 Task: Add Four Sigmatic Organic Medium Roast Mushroom Ground Coffee to the cart.
Action: Mouse moved to (20, 112)
Screenshot: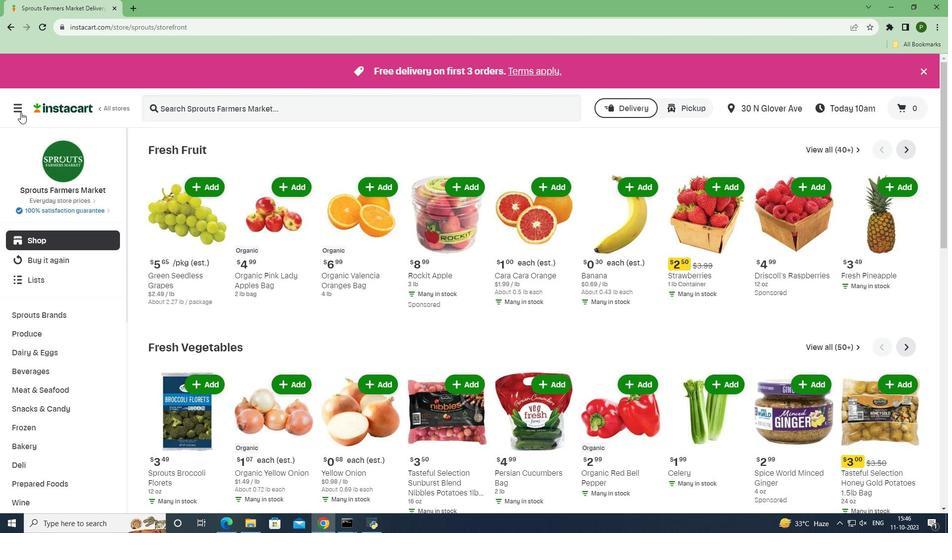 
Action: Mouse pressed left at (20, 112)
Screenshot: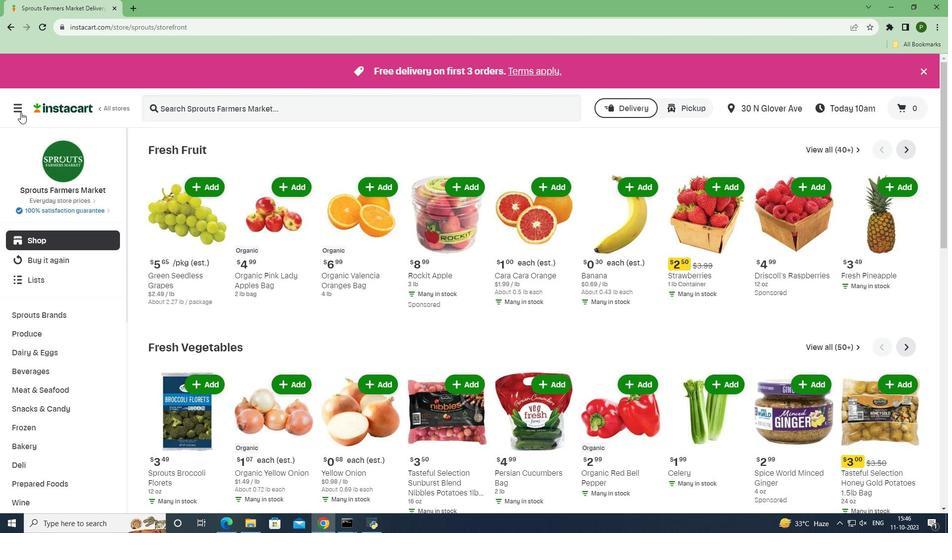 
Action: Mouse moved to (53, 259)
Screenshot: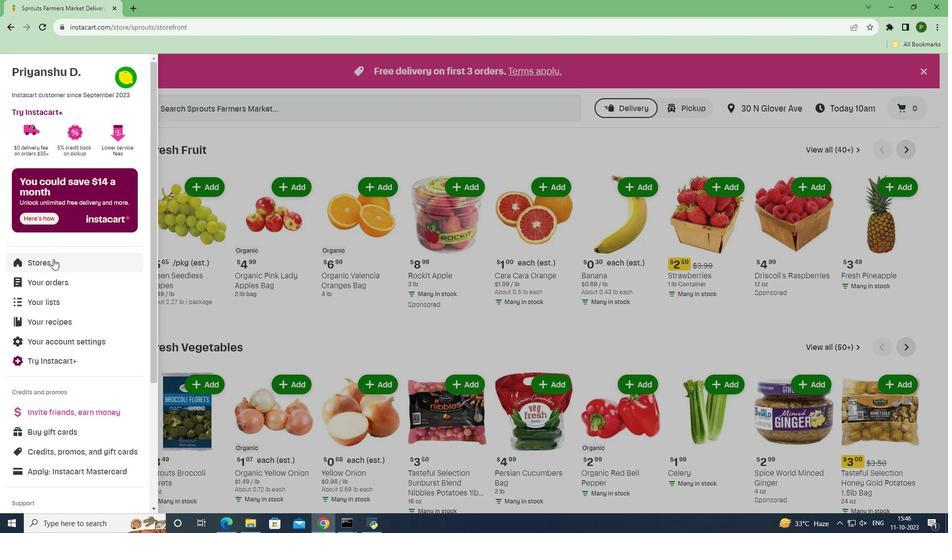 
Action: Mouse pressed left at (53, 259)
Screenshot: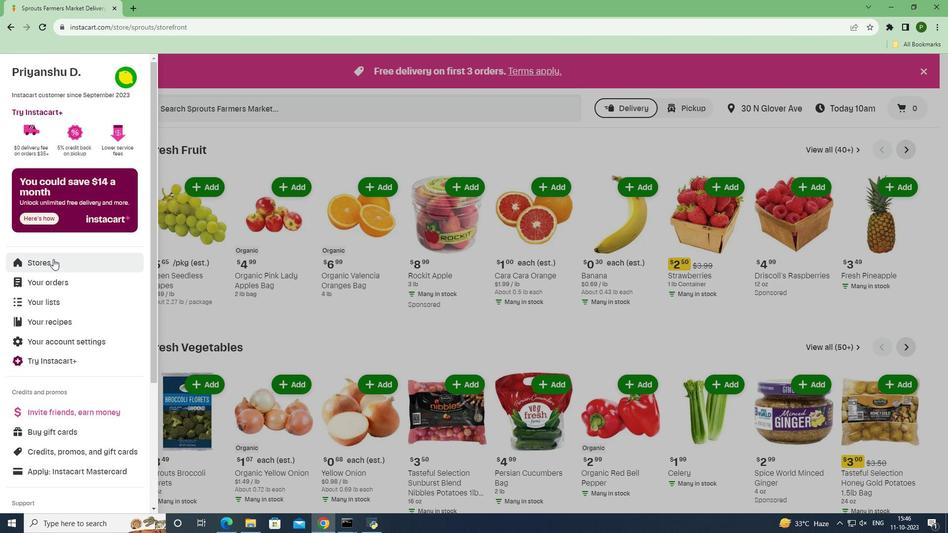 
Action: Mouse moved to (218, 112)
Screenshot: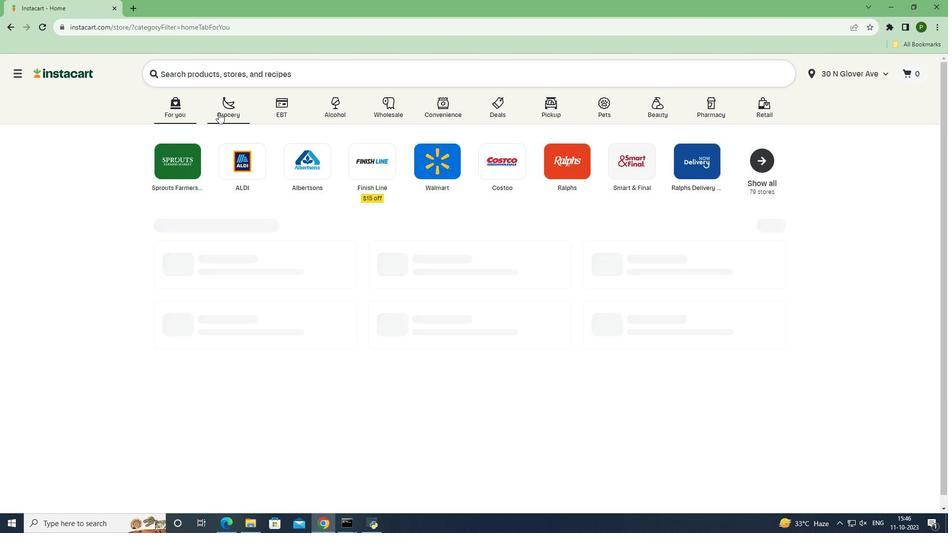 
Action: Mouse pressed left at (218, 112)
Screenshot: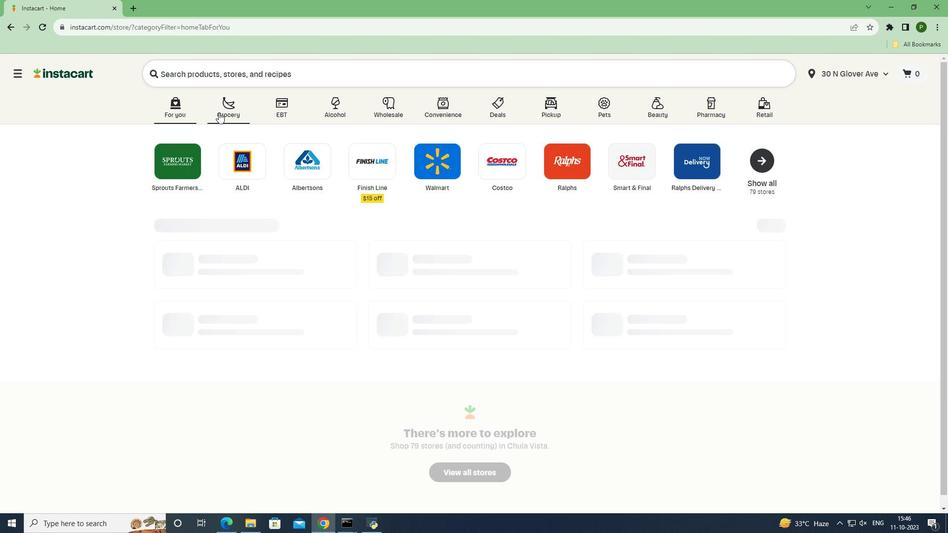 
Action: Mouse moved to (389, 226)
Screenshot: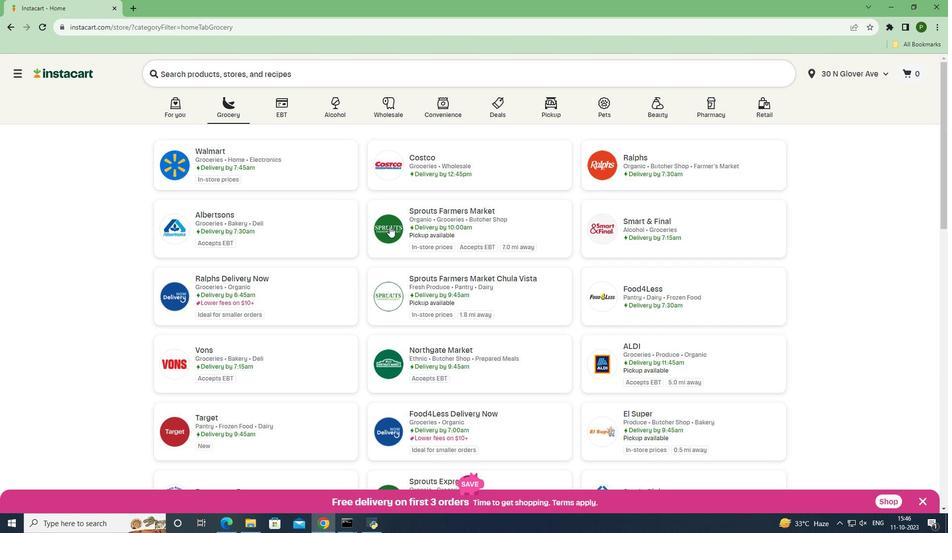 
Action: Mouse pressed left at (389, 226)
Screenshot: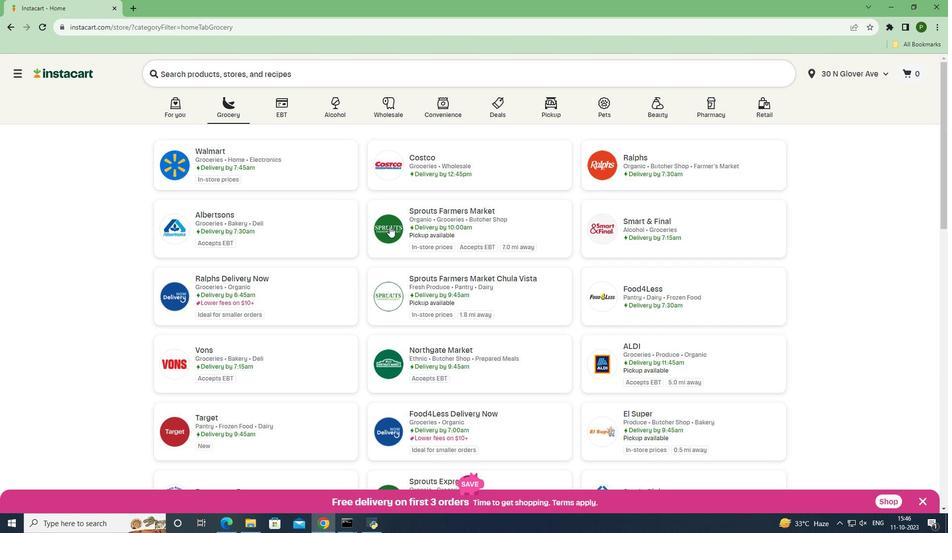 
Action: Mouse moved to (55, 376)
Screenshot: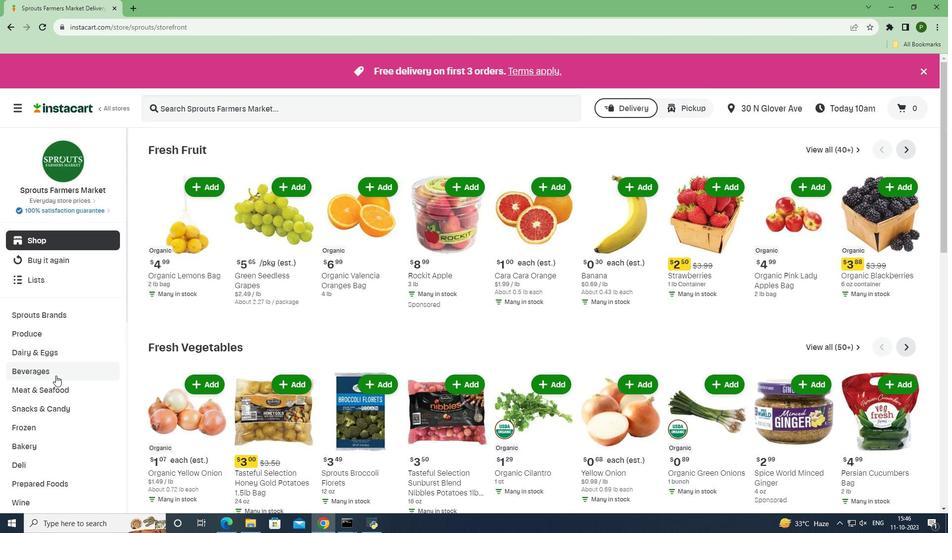 
Action: Mouse pressed left at (55, 376)
Screenshot: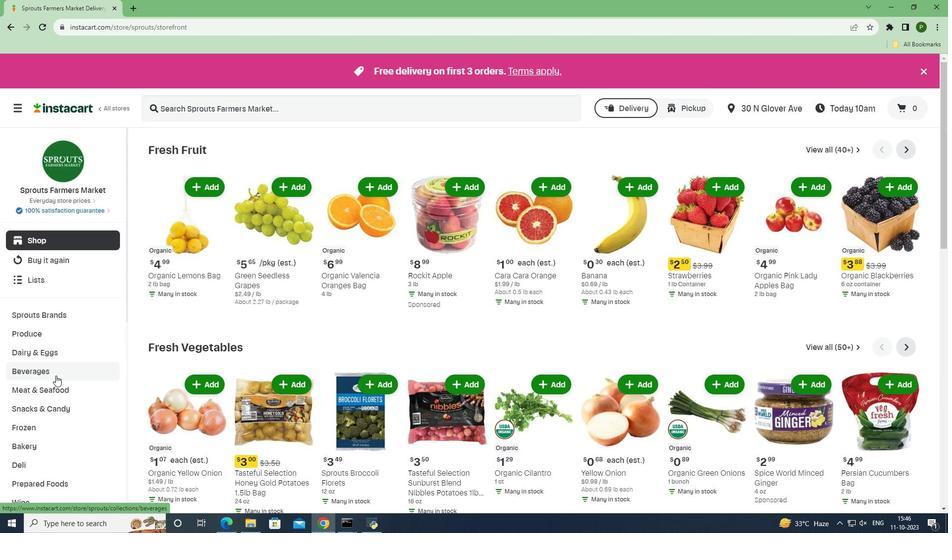 
Action: Mouse moved to (45, 433)
Screenshot: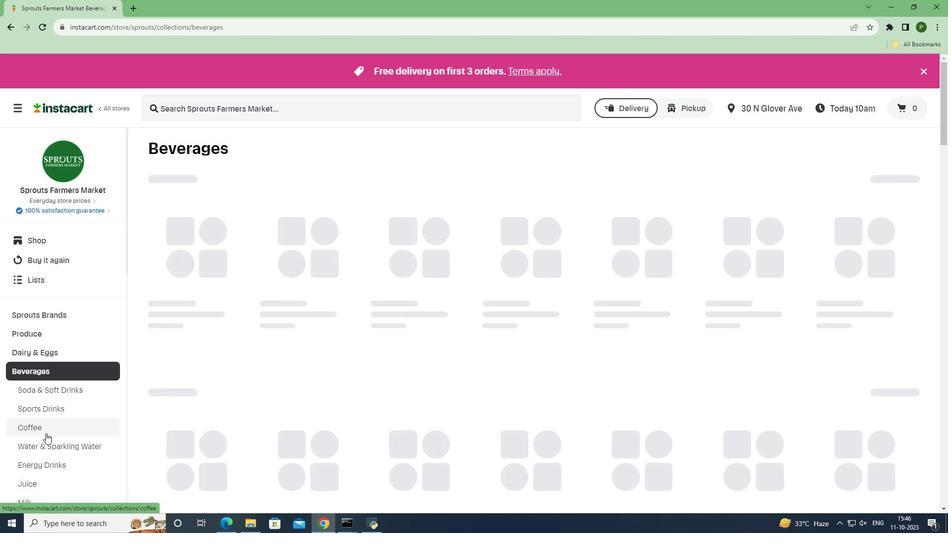 
Action: Mouse pressed left at (45, 433)
Screenshot: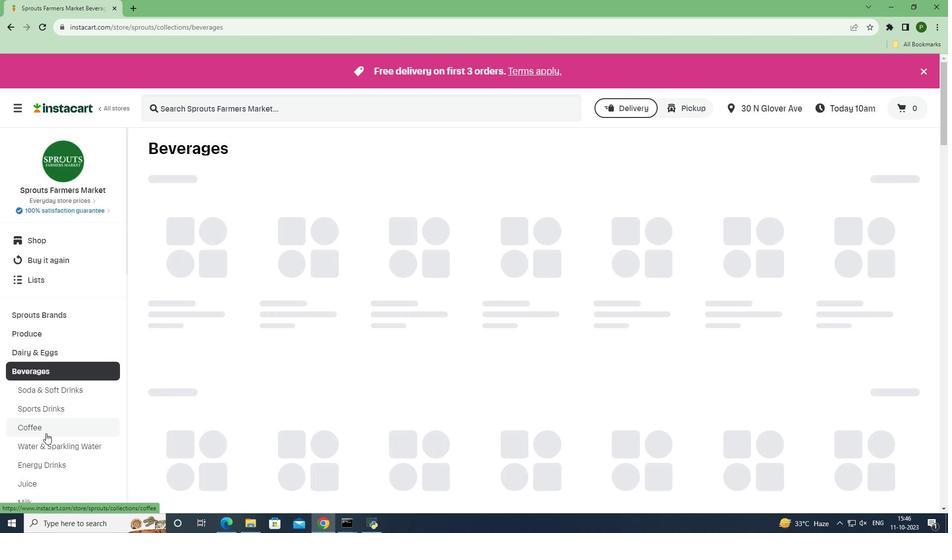 
Action: Mouse moved to (213, 110)
Screenshot: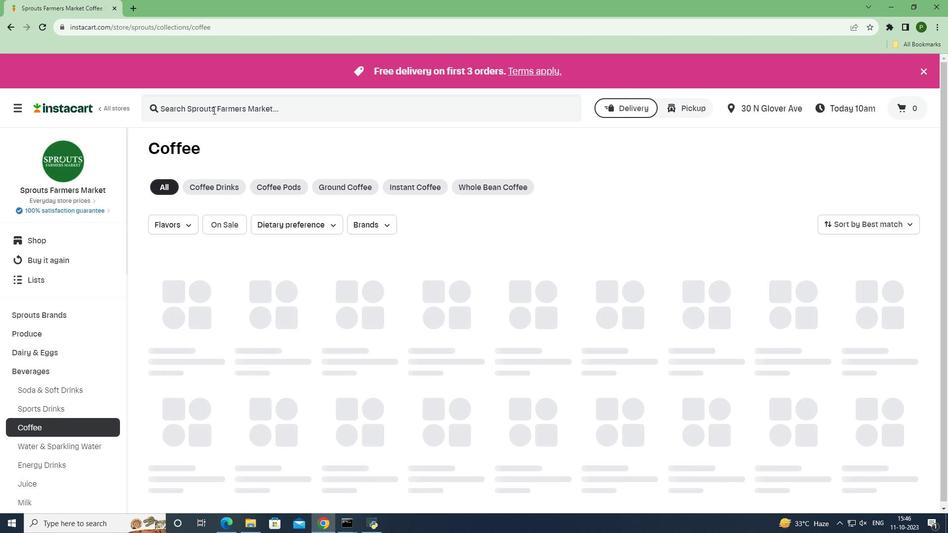 
Action: Mouse pressed left at (213, 110)
Screenshot: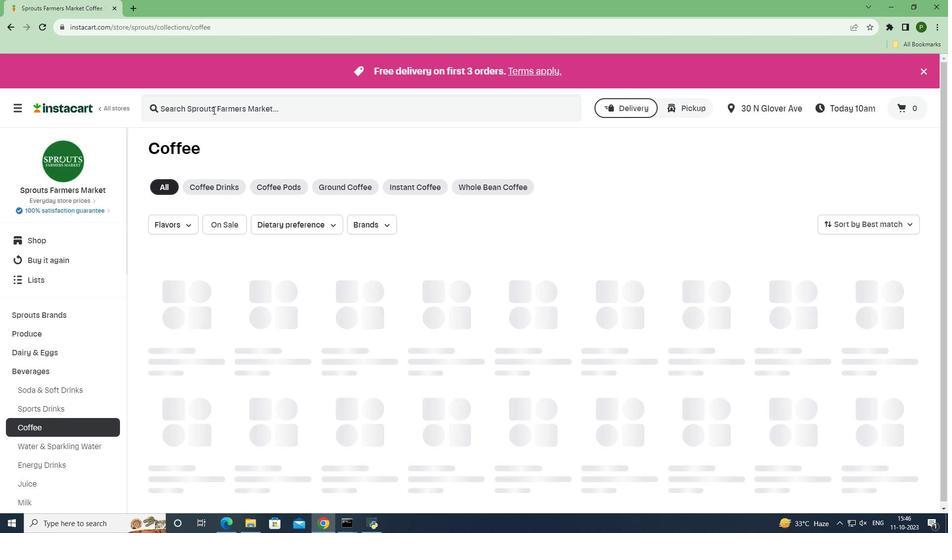
Action: Key pressed <Key.caps_lock>F<Key.caps_lock>our<Key.space><Key.caps_lock>S<Key.caps_lock>igmatic<Key.space><Key.caps_lock>O<Key.caps_lock>rganic<Key.space><Key.caps_lock>M<Key.caps_lock>edium<Key.space><Key.caps_lock>R<Key.caps_lock>oast<Key.space><Key.caps_lock>M<Key.caps_lock>ushroom<Key.space><Key.caps_lock>G<Key.caps_lock>round<Key.space><Key.caps_lock>C<Key.caps_lock>offee<Key.enter>
Screenshot: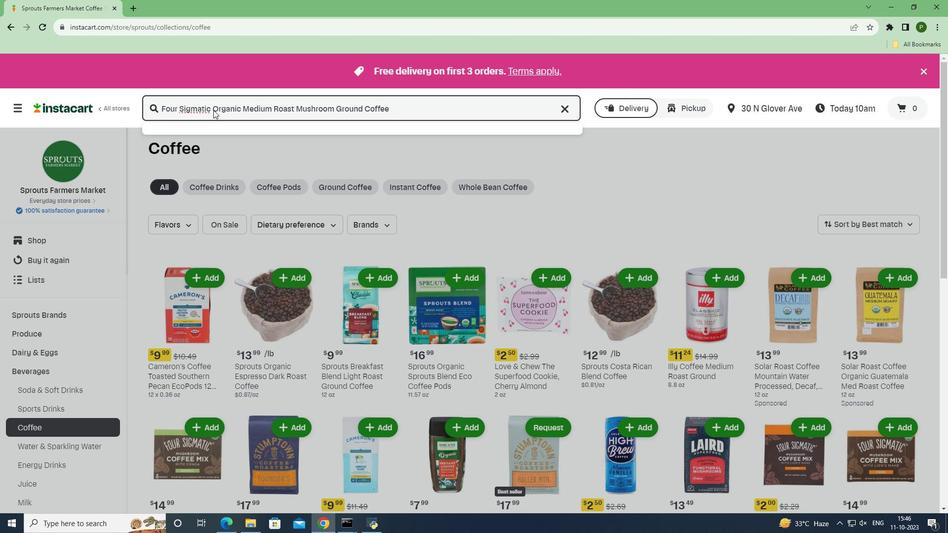 
Action: Mouse moved to (601, 434)
Screenshot: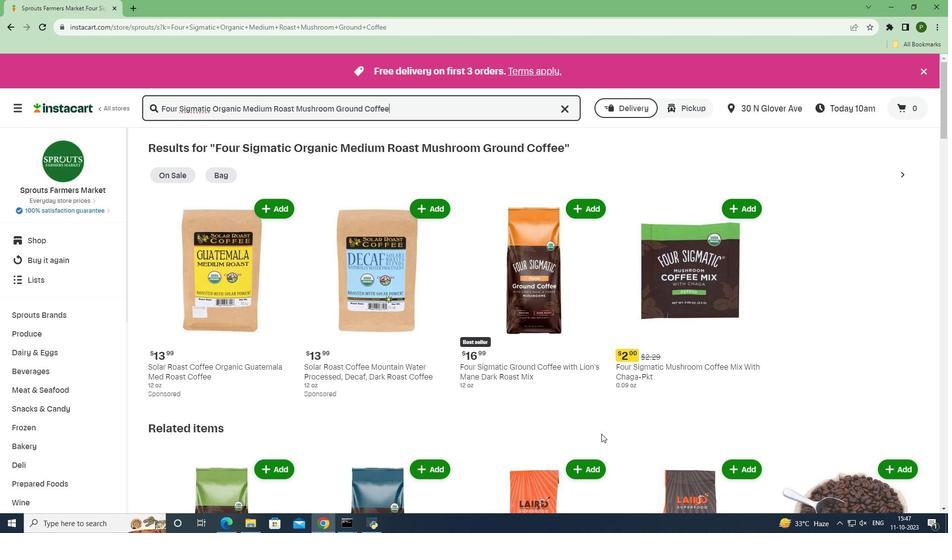 
Action: Mouse scrolled (601, 433) with delta (0, 0)
Screenshot: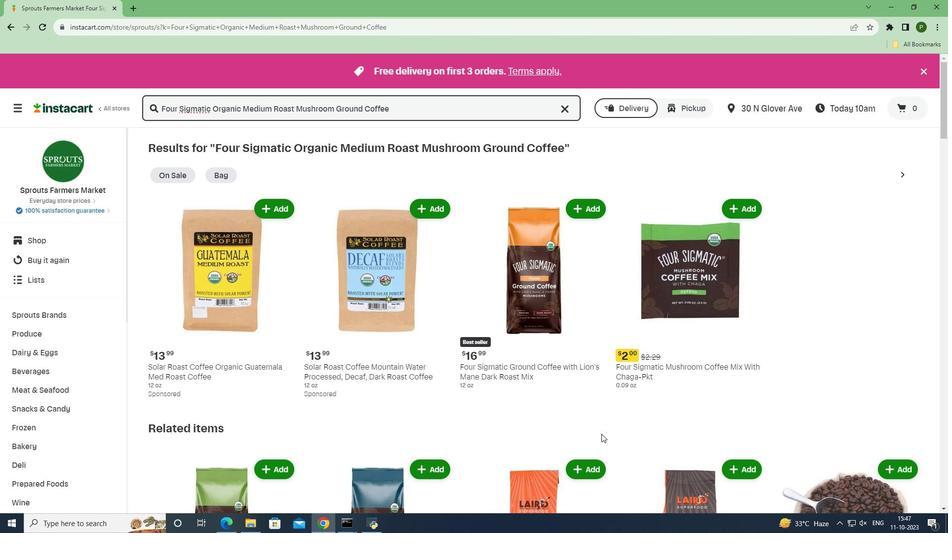 
Action: Mouse scrolled (601, 433) with delta (0, 0)
Screenshot: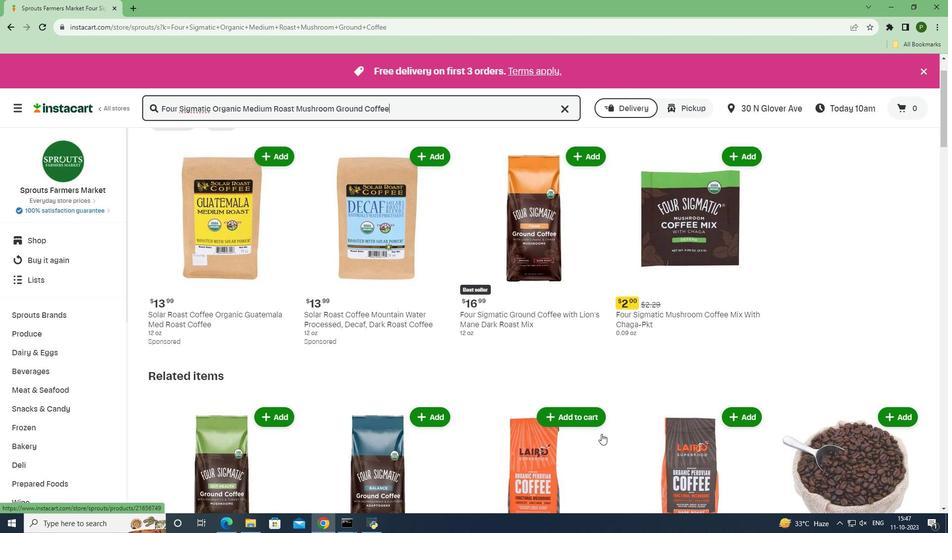 
Action: Mouse scrolled (601, 433) with delta (0, 0)
Screenshot: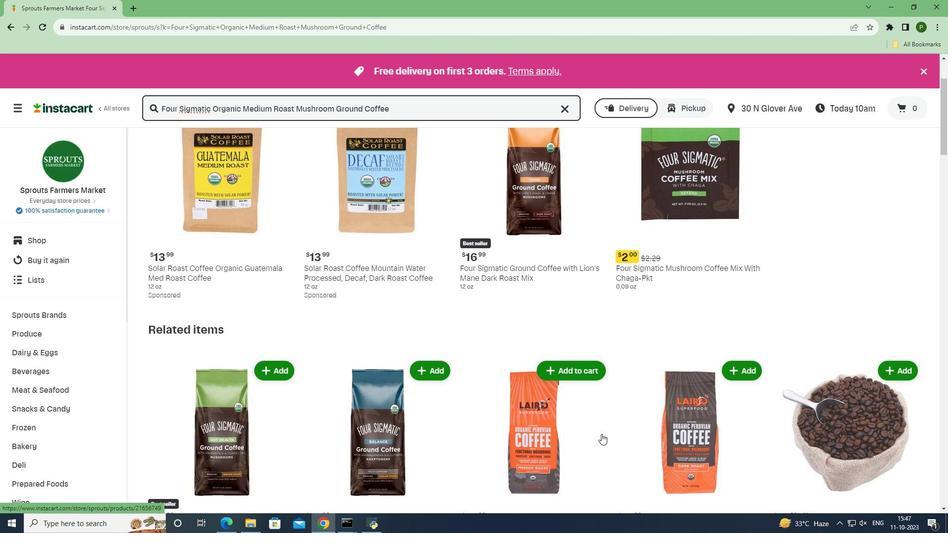 
Action: Mouse scrolled (601, 433) with delta (0, 0)
Screenshot: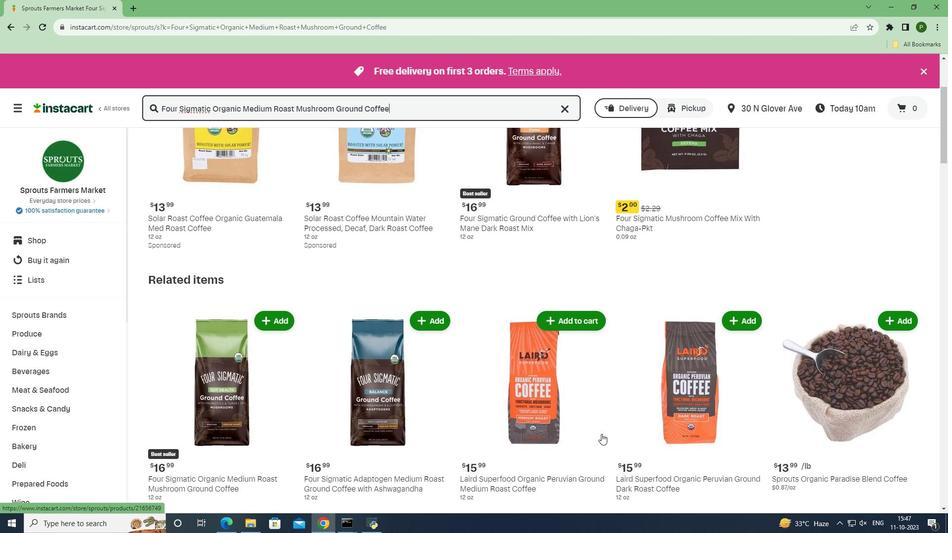
Action: Mouse scrolled (601, 433) with delta (0, 0)
Screenshot: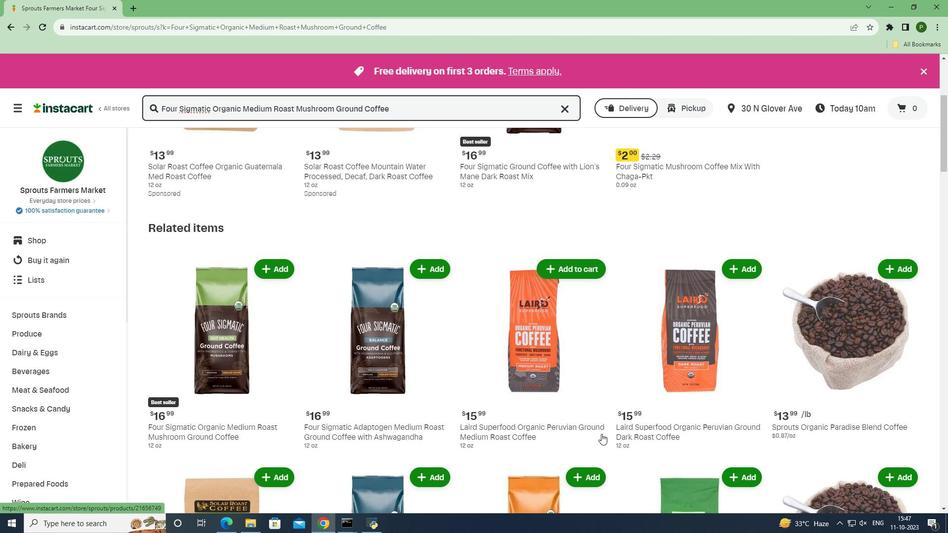 
Action: Mouse moved to (272, 227)
Screenshot: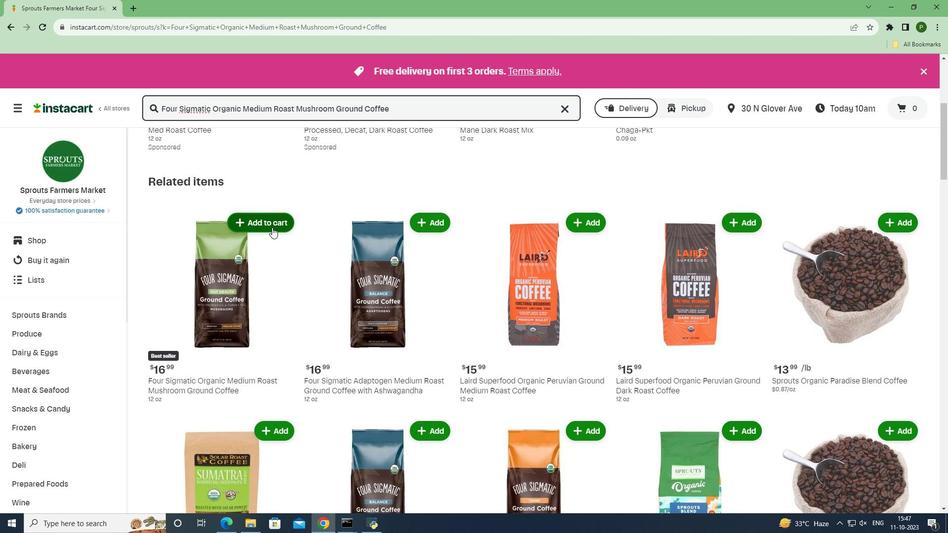 
Action: Mouse pressed left at (272, 227)
Screenshot: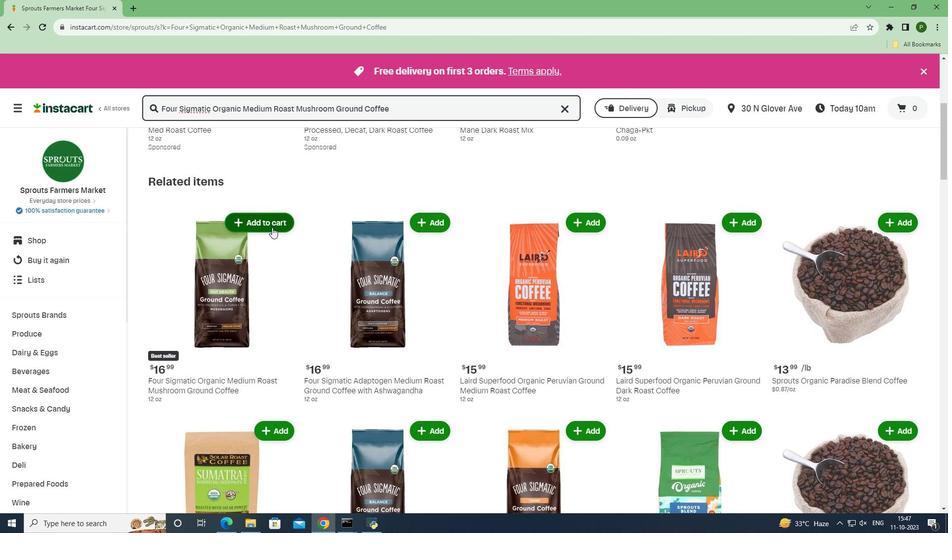 
Action: Mouse moved to (292, 277)
Screenshot: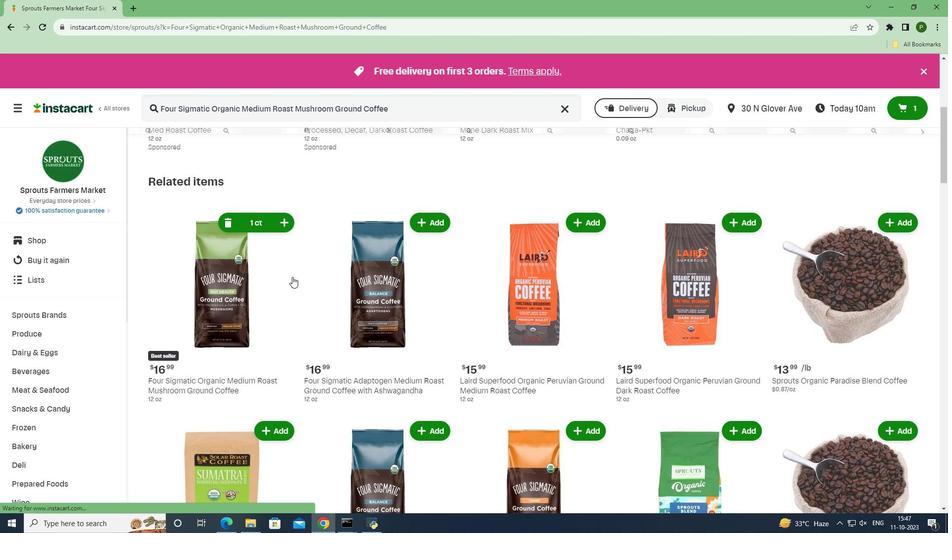 
